 Task: Sort the products in the category "Brownies" by best match.
Action: Mouse moved to (745, 273)
Screenshot: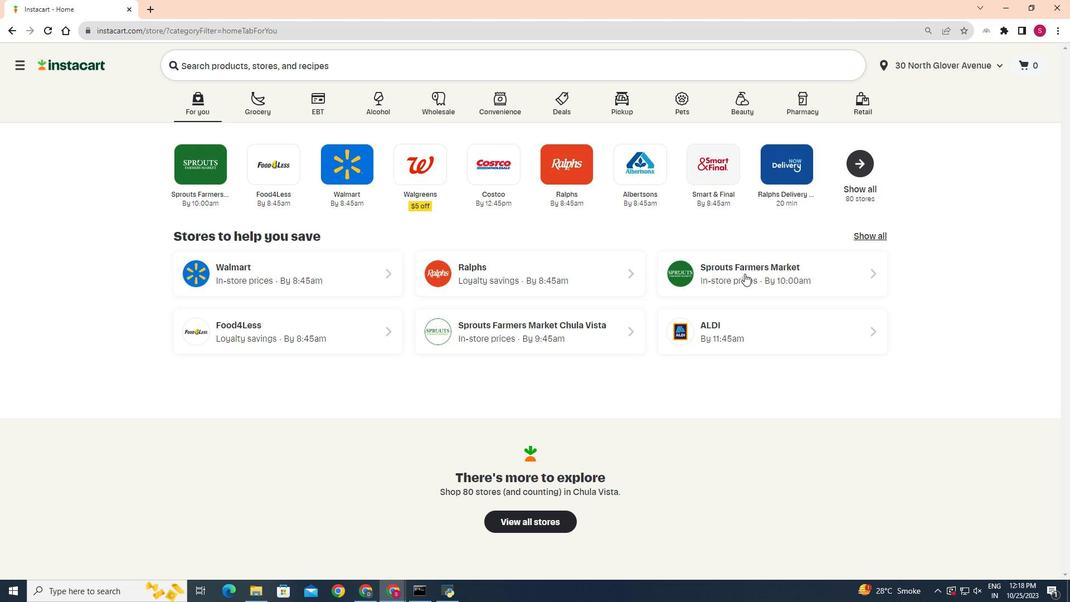 
Action: Mouse pressed left at (745, 273)
Screenshot: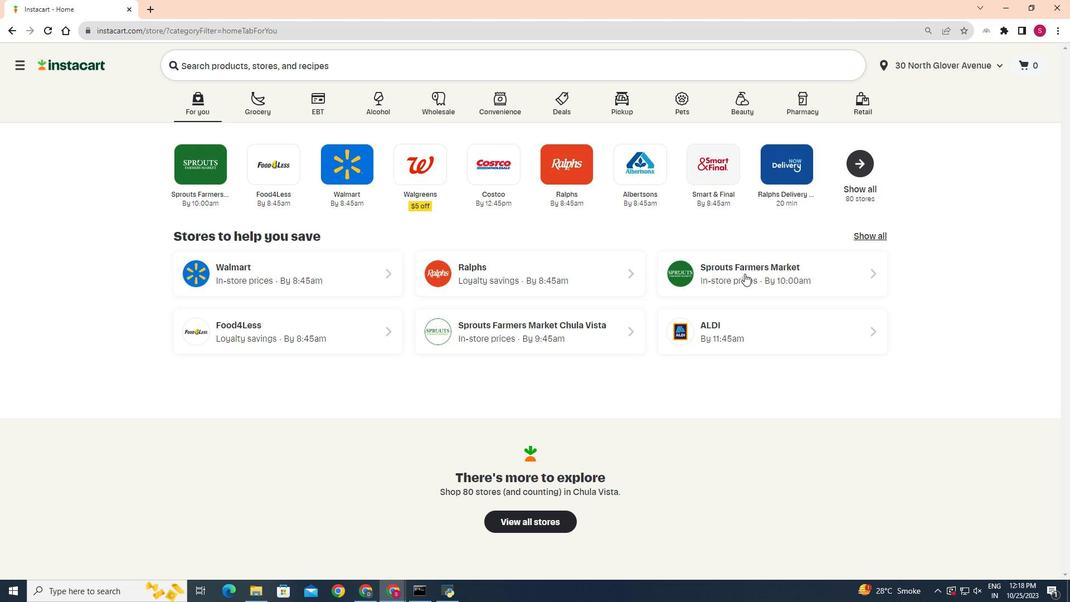 
Action: Mouse moved to (40, 484)
Screenshot: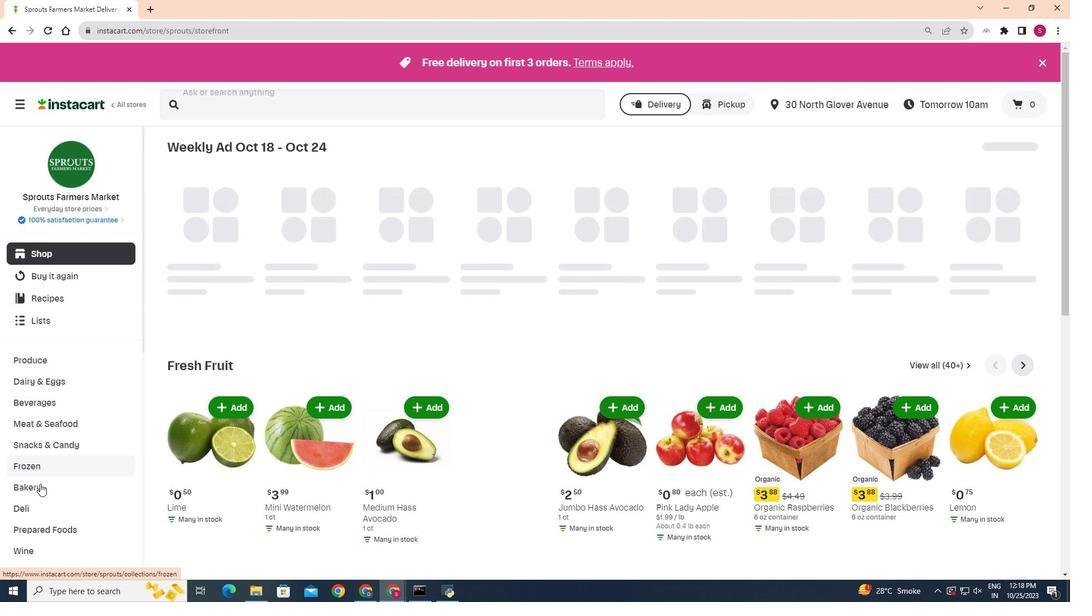
Action: Mouse pressed left at (40, 484)
Screenshot: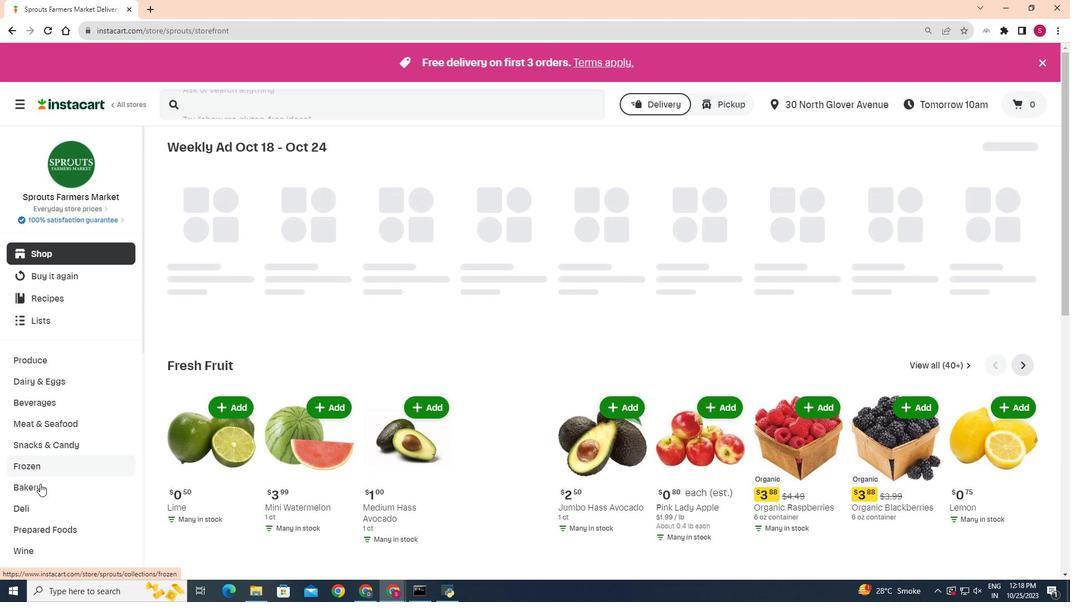 
Action: Mouse moved to (399, 179)
Screenshot: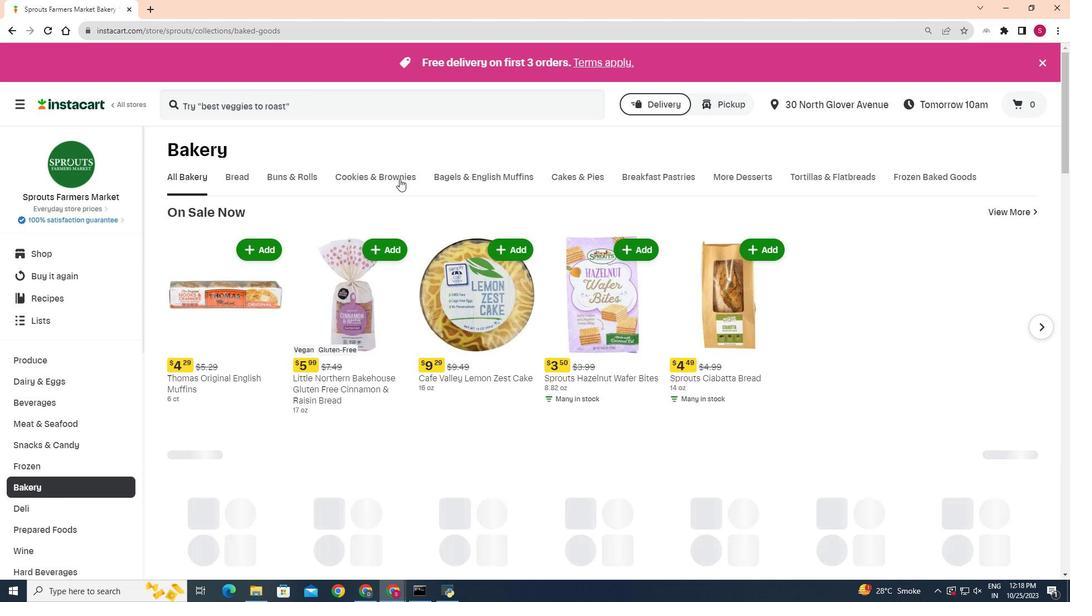 
Action: Mouse pressed left at (399, 179)
Screenshot: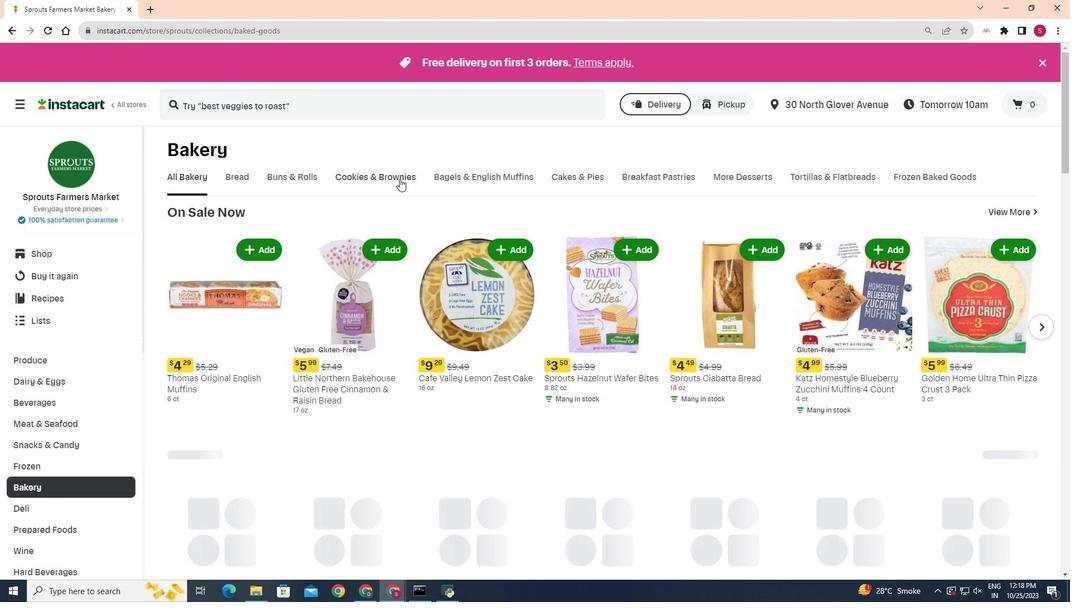 
Action: Mouse moved to (335, 224)
Screenshot: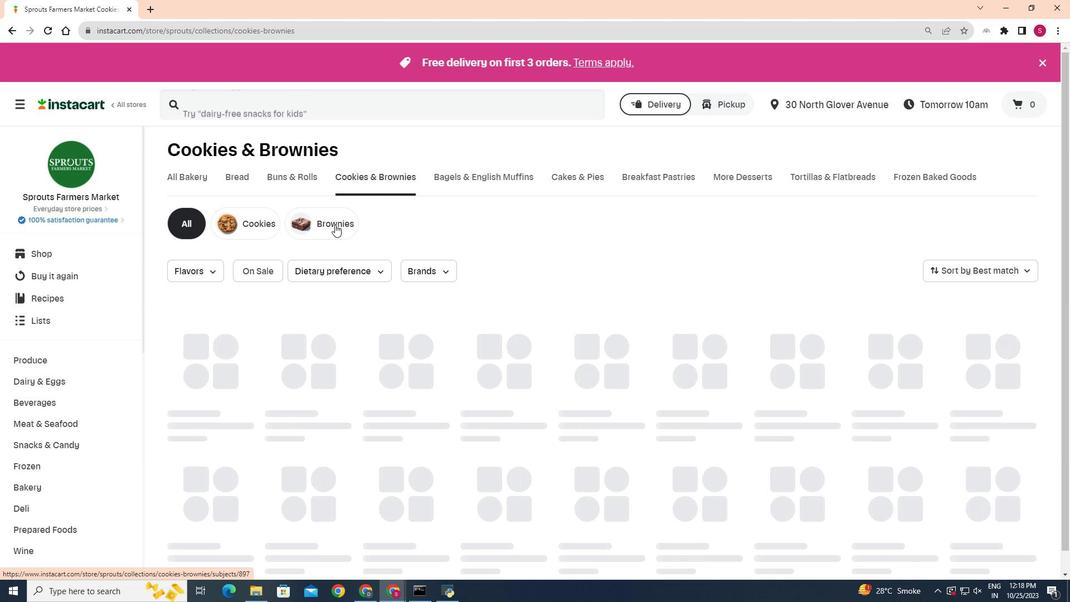 
Action: Mouse pressed left at (335, 224)
Screenshot: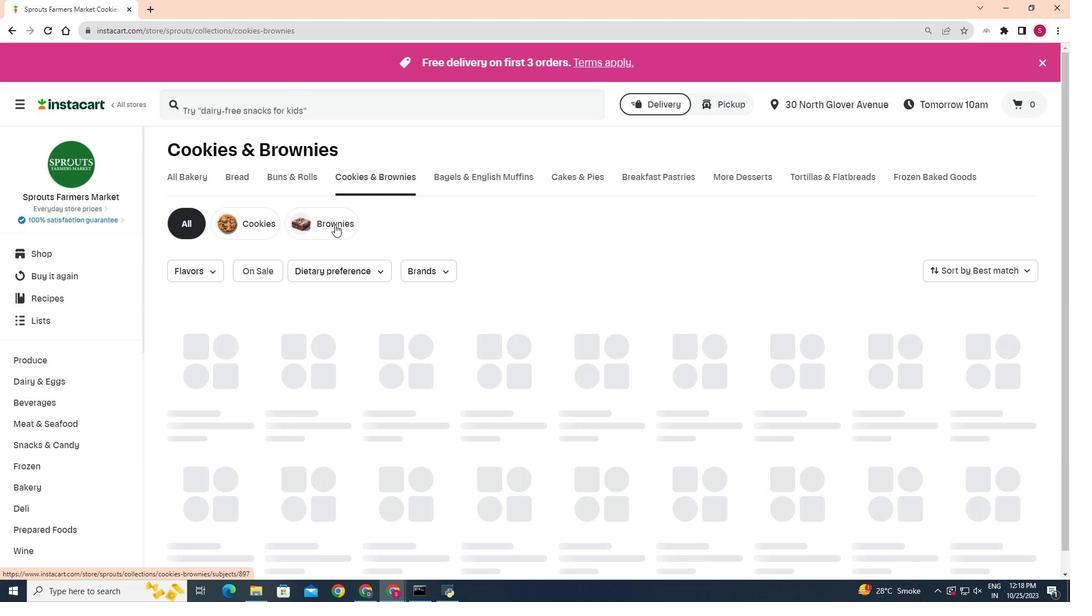 
Action: Mouse moved to (1027, 269)
Screenshot: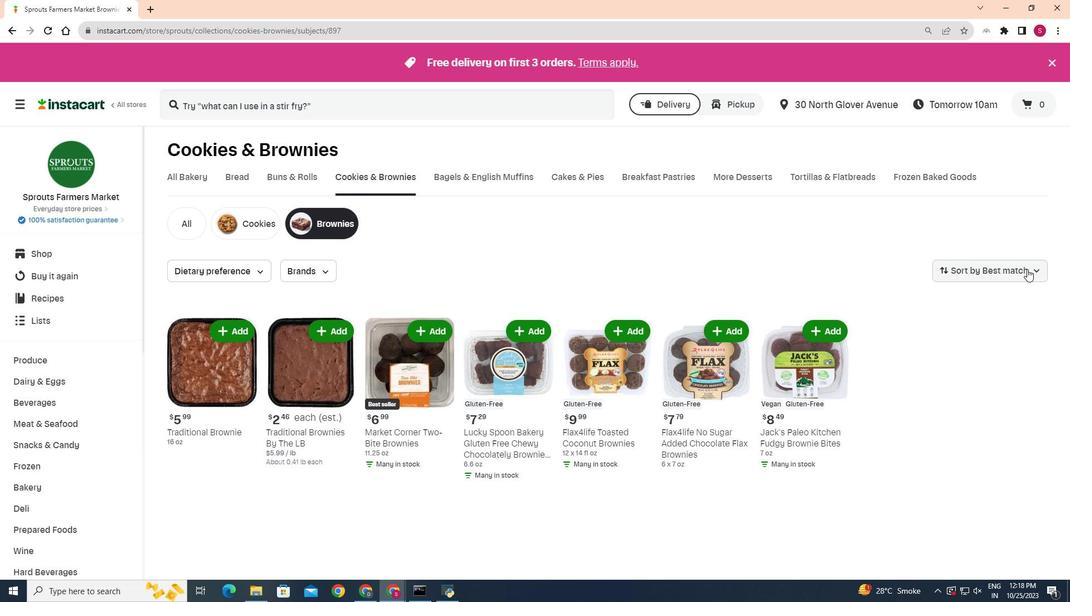 
Action: Mouse pressed left at (1027, 269)
Screenshot: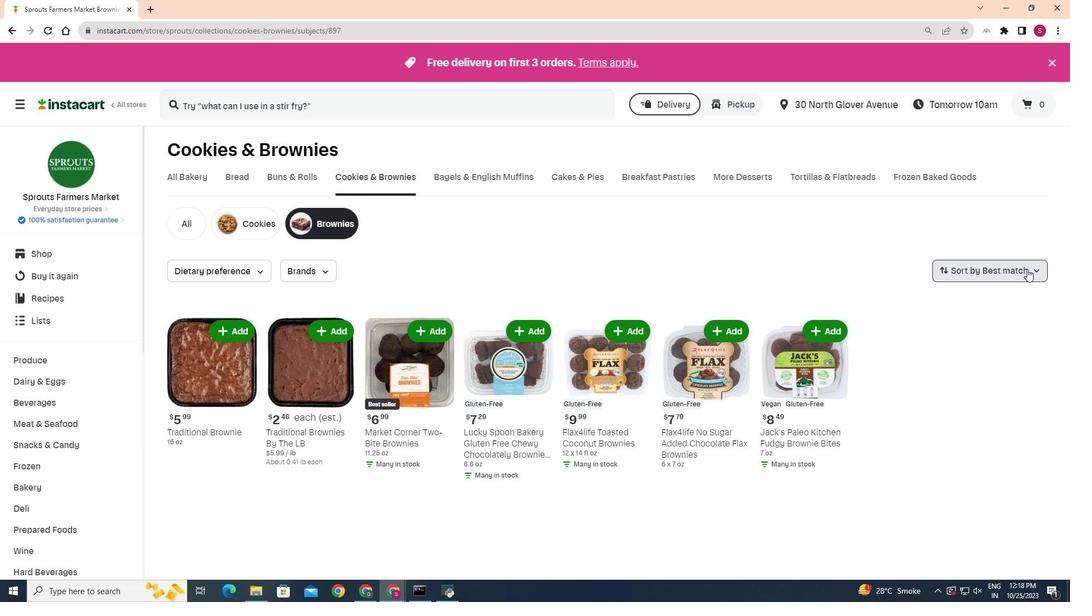 
Action: Mouse moved to (999, 297)
Screenshot: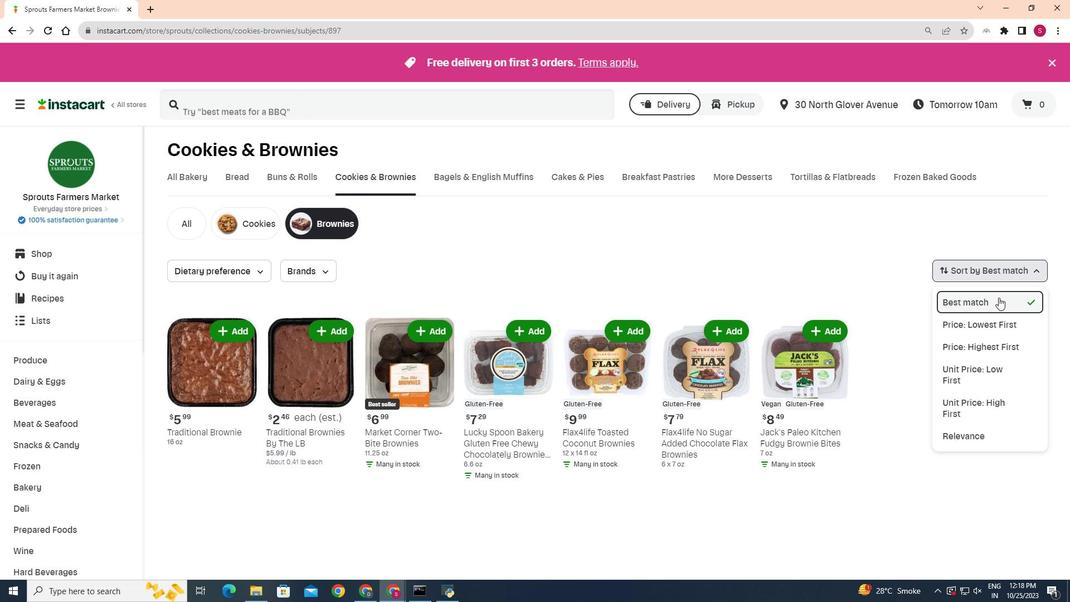 
Action: Mouse pressed left at (999, 297)
Screenshot: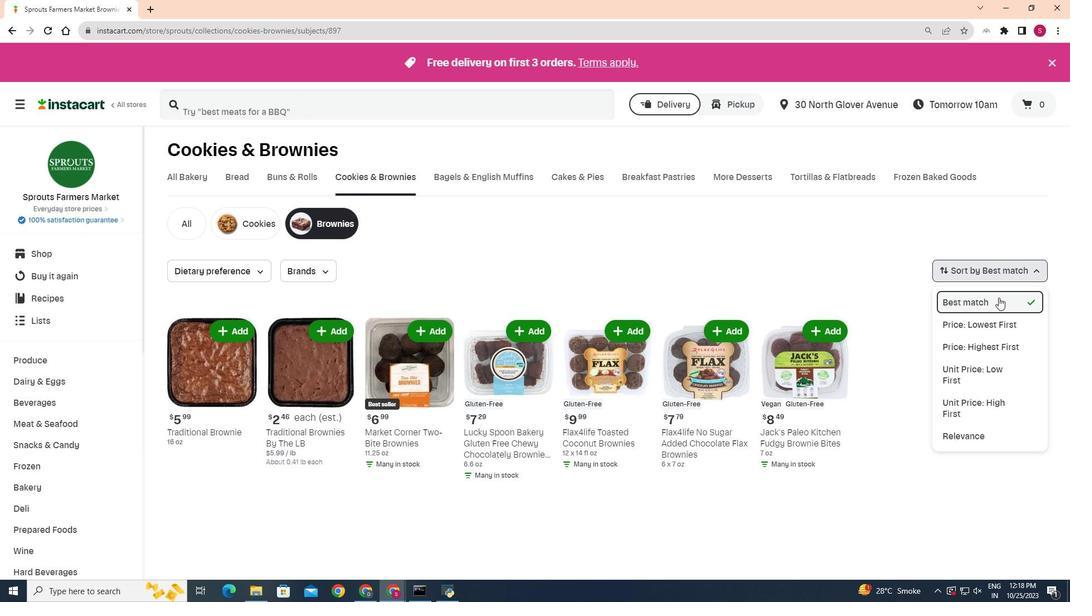 
Action: Mouse moved to (858, 337)
Screenshot: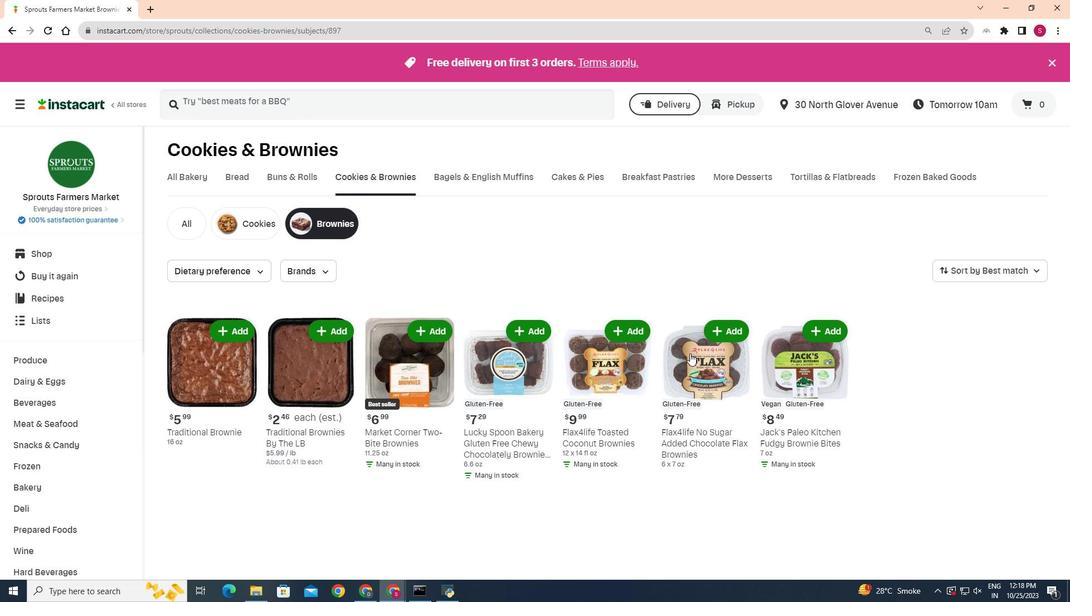 
